 Task: Create a due date automation trigger when advanced on, on the wednesday after a card is due add basic not assigned to anyone at 11:00 AM.
Action: Mouse moved to (1050, 84)
Screenshot: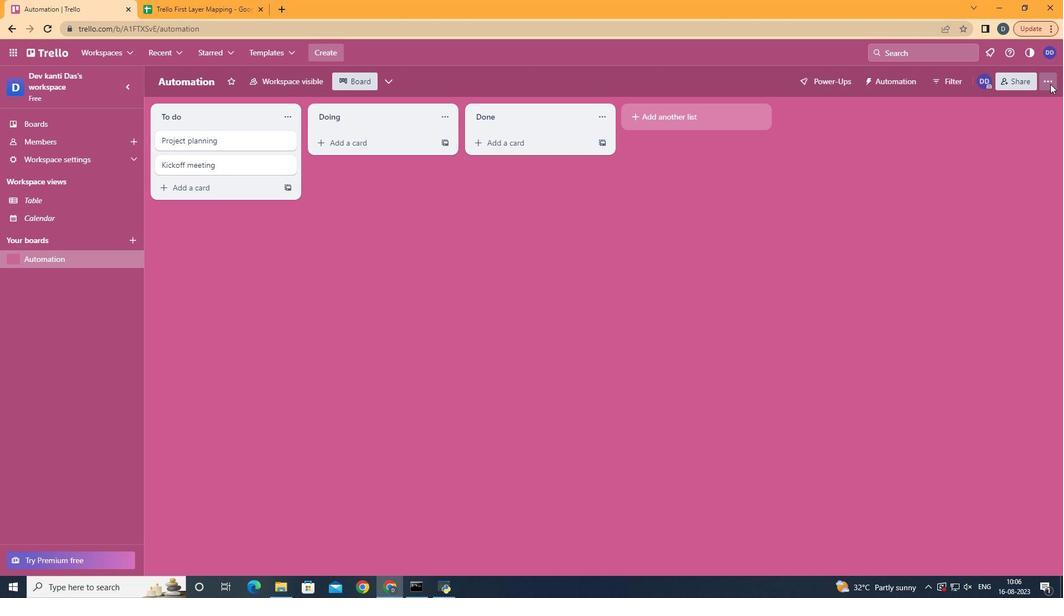 
Action: Mouse pressed left at (1050, 84)
Screenshot: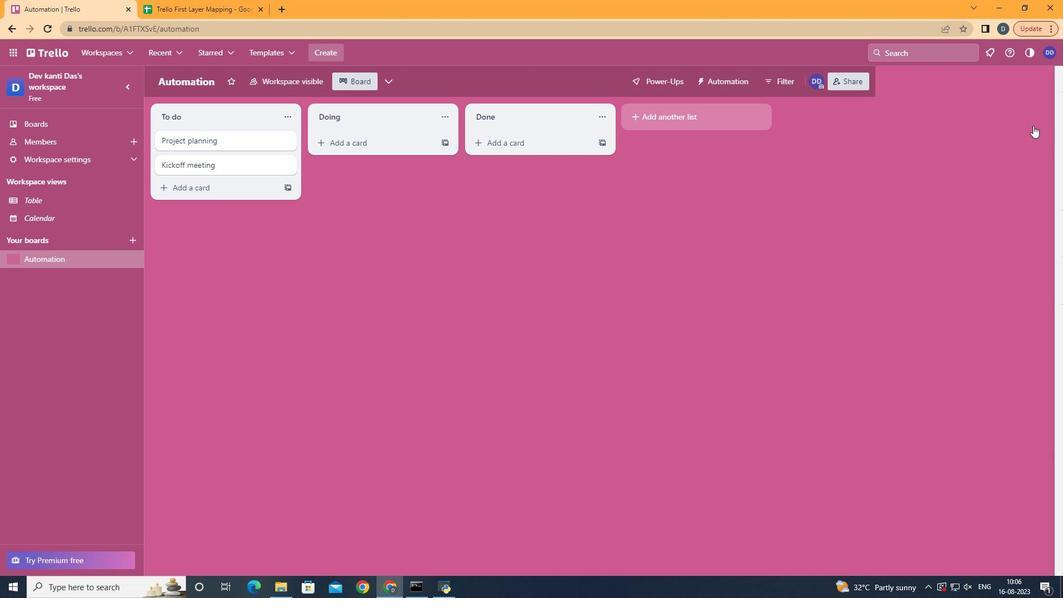
Action: Mouse moved to (939, 228)
Screenshot: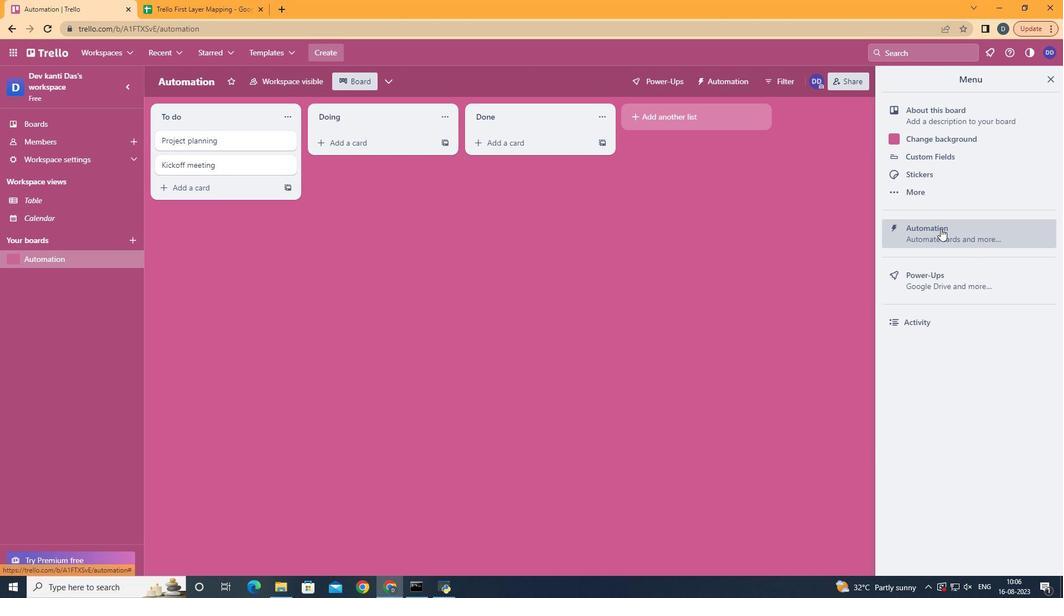 
Action: Mouse pressed left at (939, 228)
Screenshot: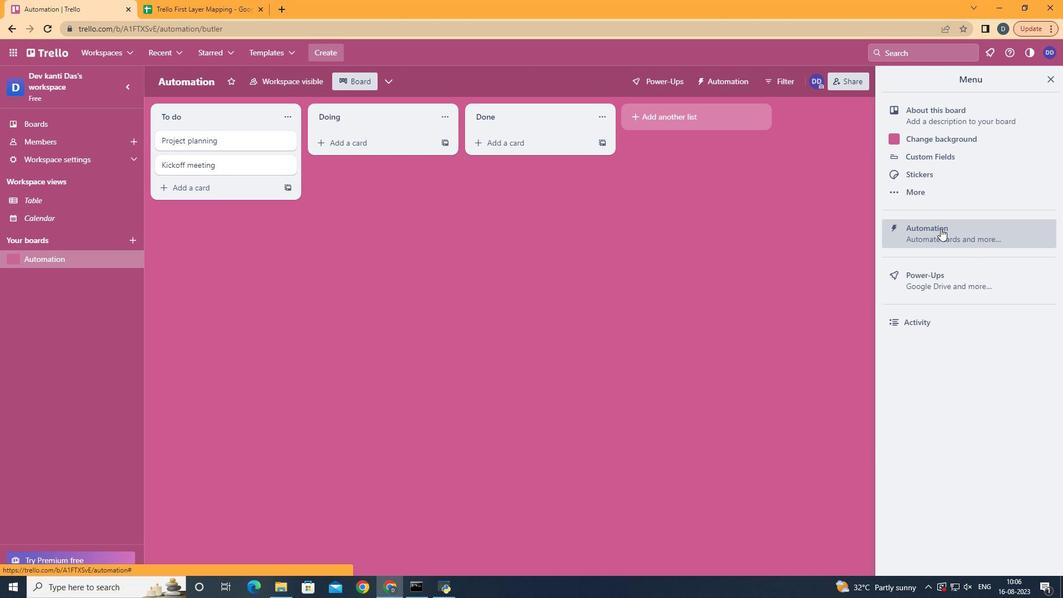 
Action: Mouse moved to (201, 226)
Screenshot: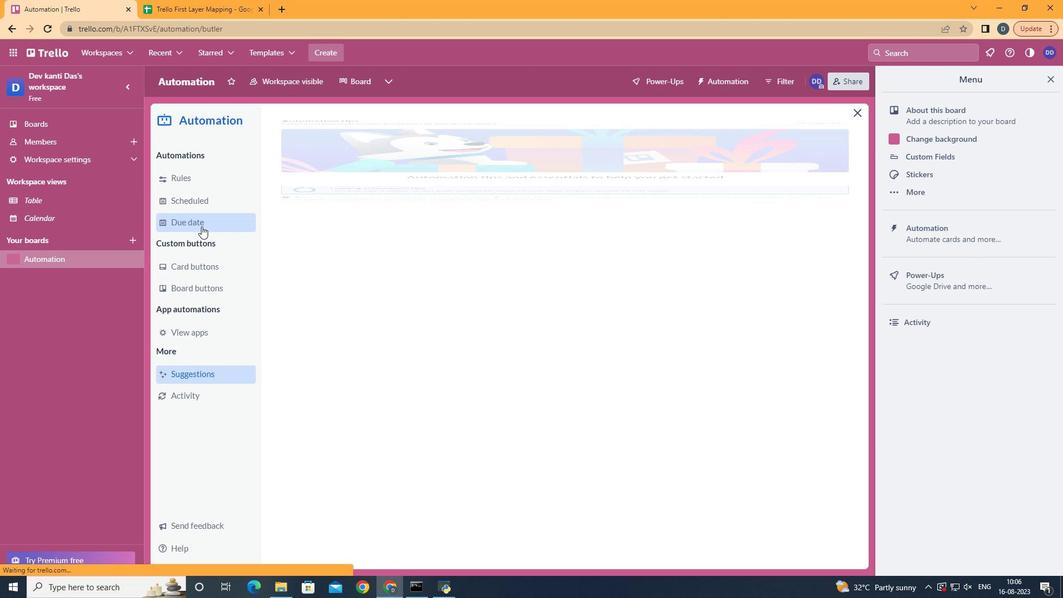 
Action: Mouse pressed left at (201, 226)
Screenshot: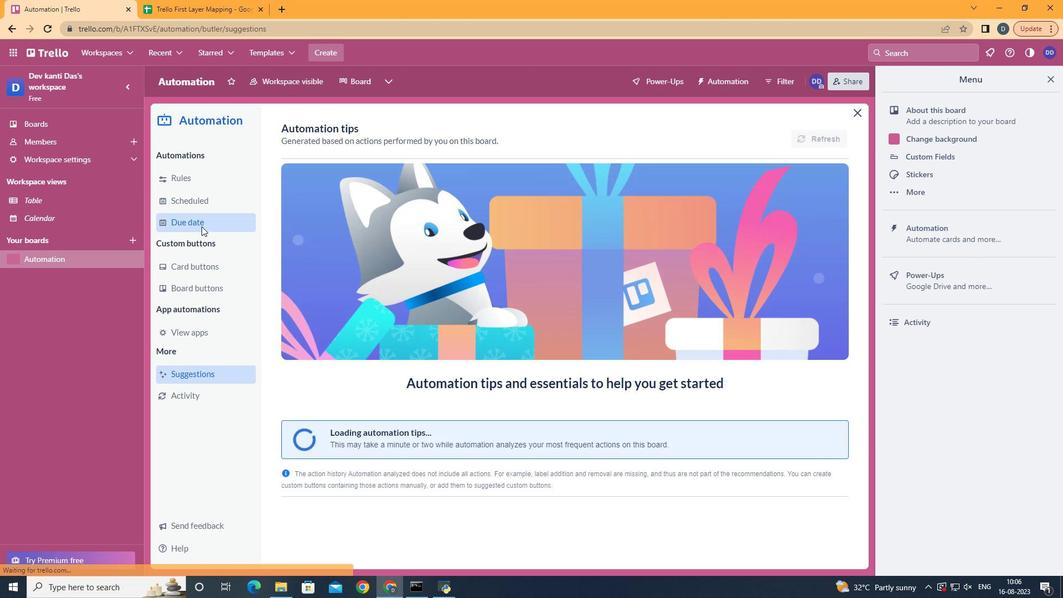 
Action: Mouse moved to (761, 137)
Screenshot: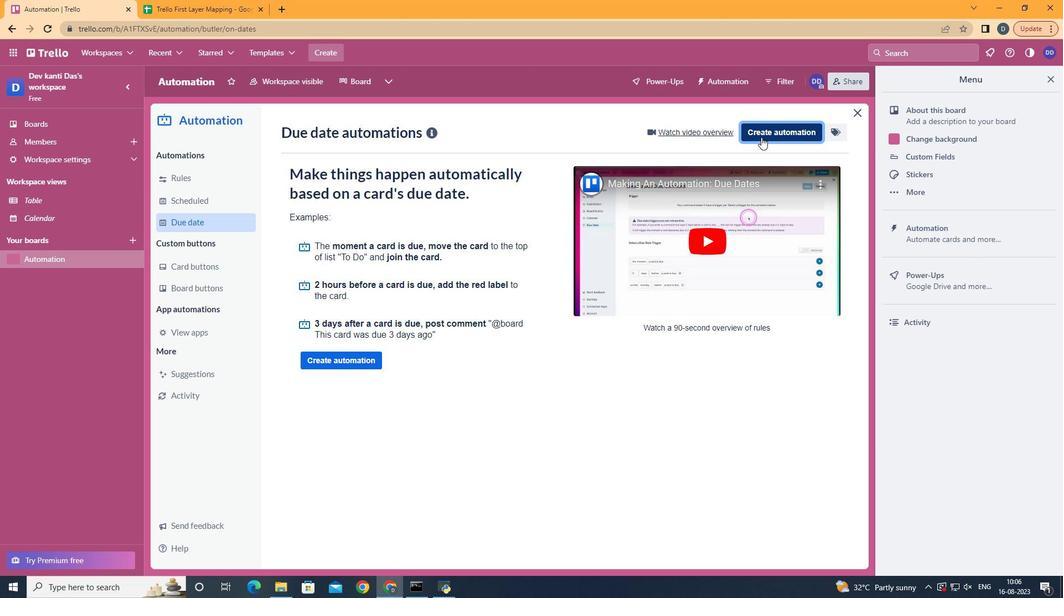 
Action: Mouse pressed left at (761, 137)
Screenshot: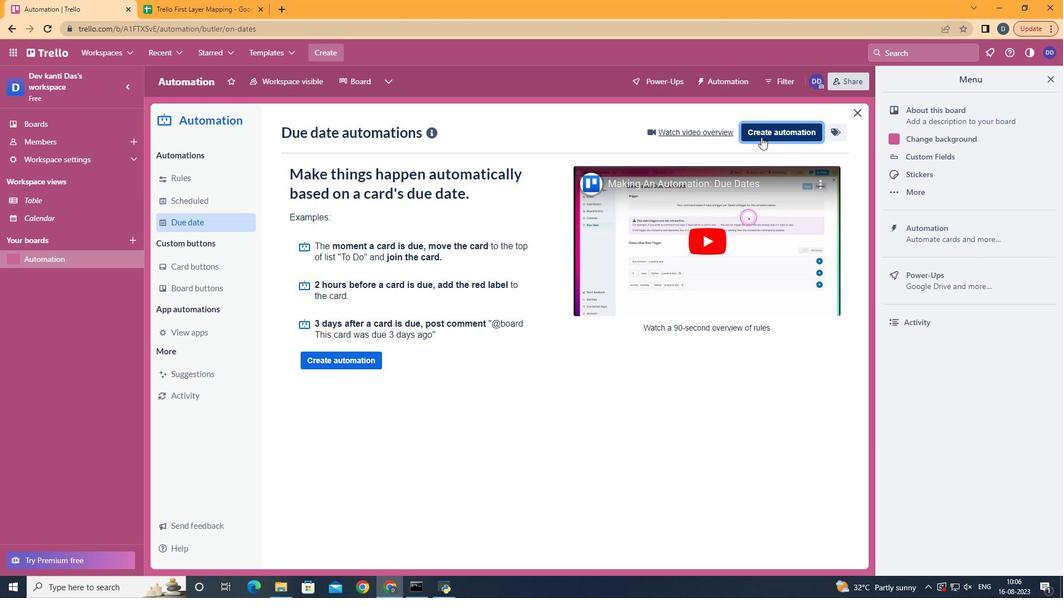 
Action: Mouse moved to (574, 235)
Screenshot: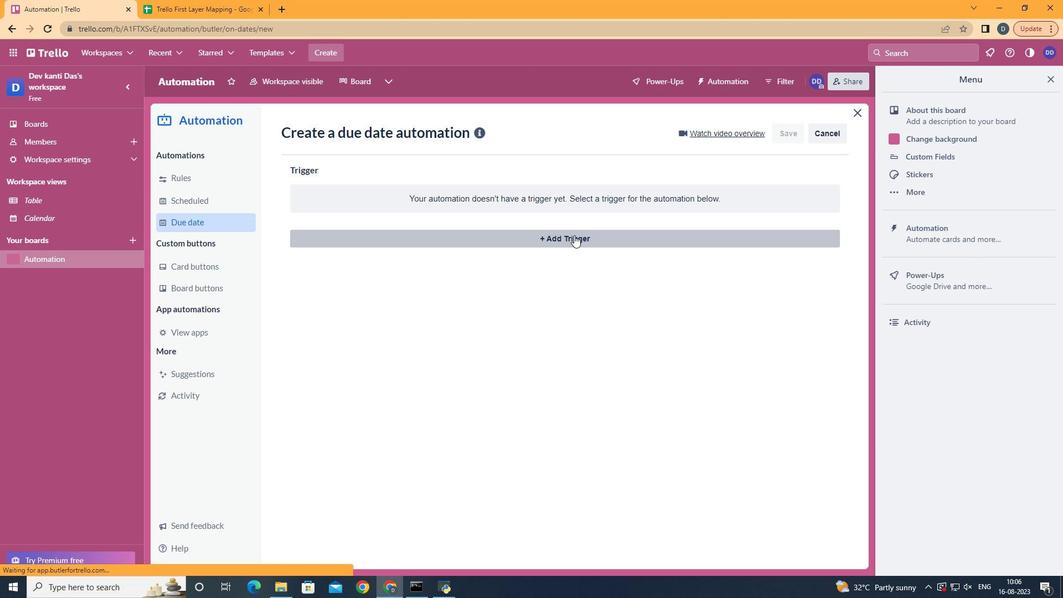 
Action: Mouse pressed left at (574, 235)
Screenshot: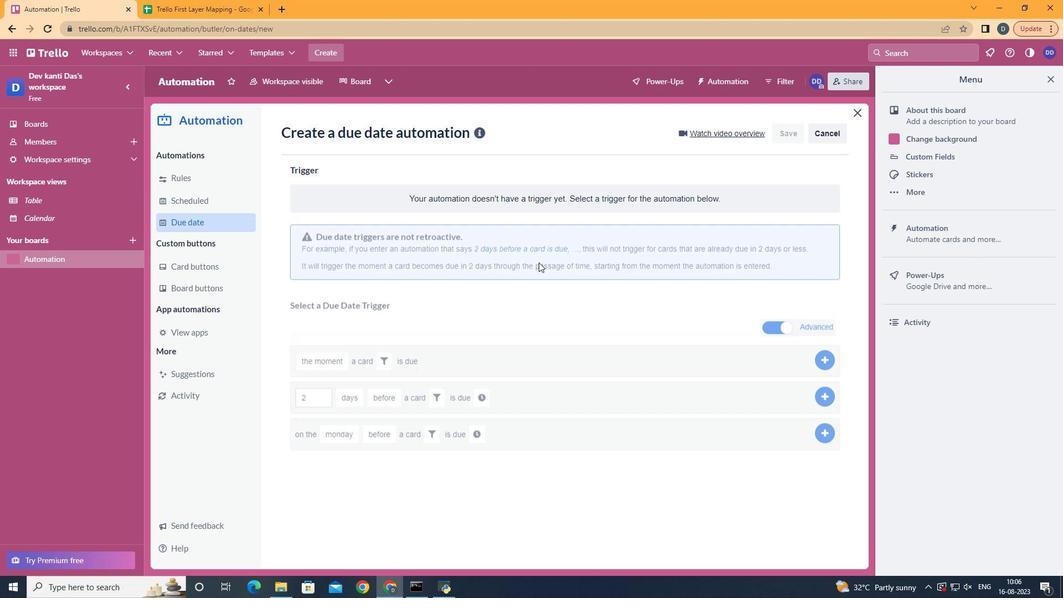 
Action: Mouse moved to (350, 332)
Screenshot: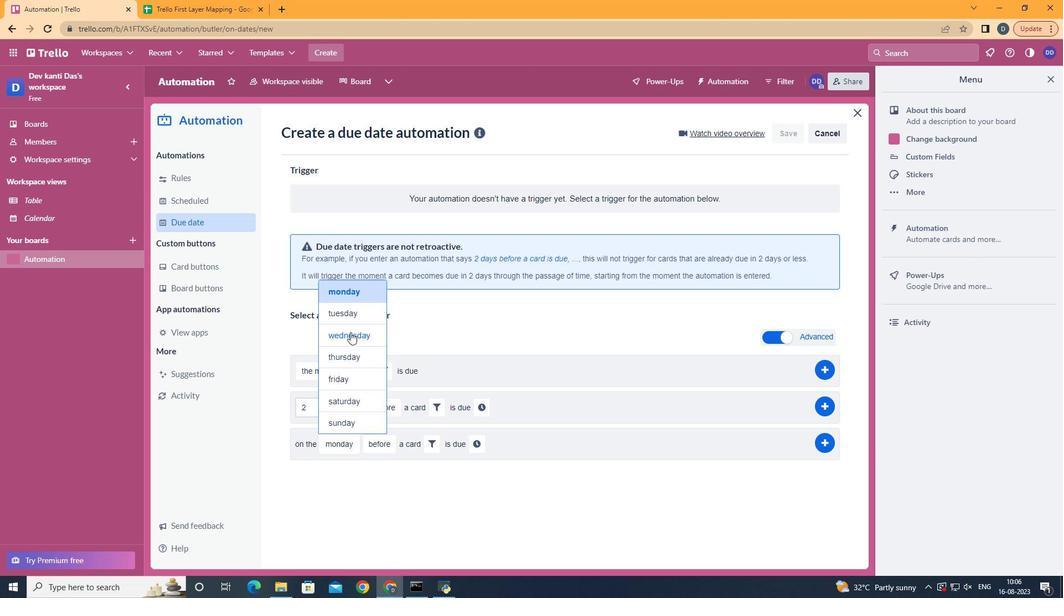 
Action: Mouse pressed left at (350, 332)
Screenshot: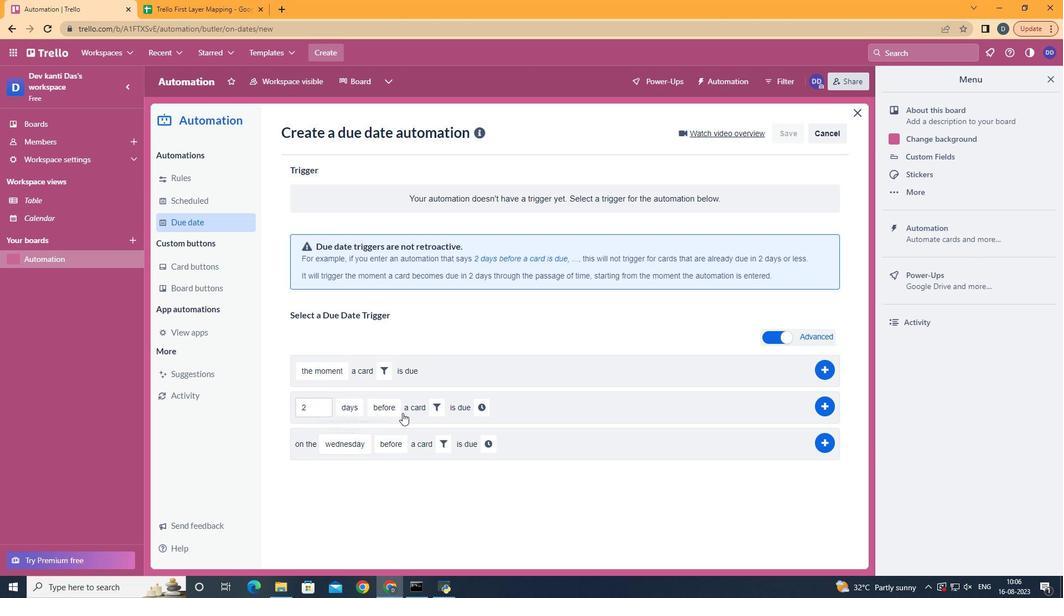 
Action: Mouse moved to (404, 486)
Screenshot: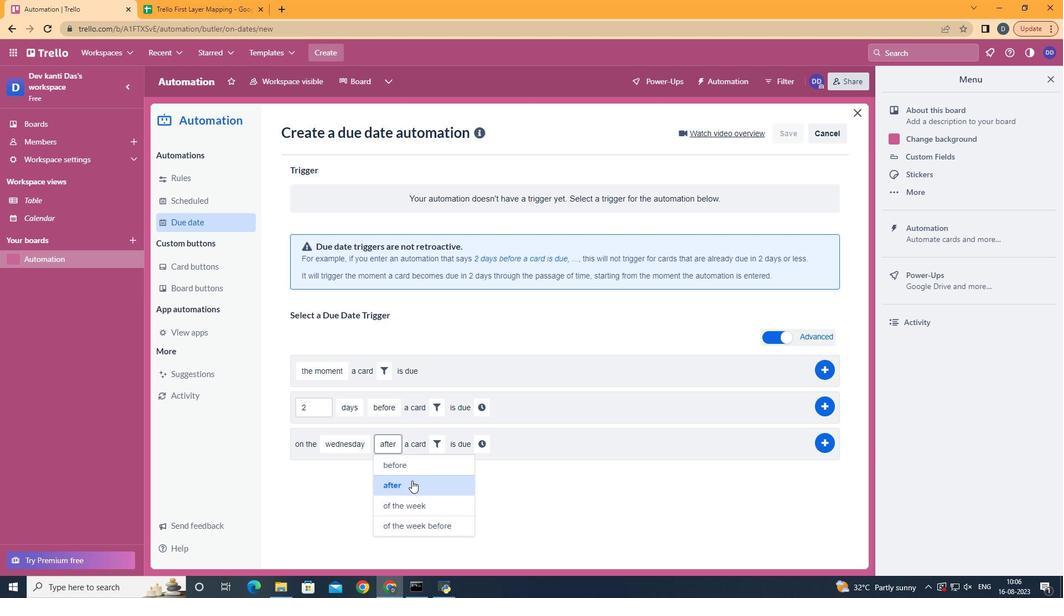 
Action: Mouse pressed left at (404, 486)
Screenshot: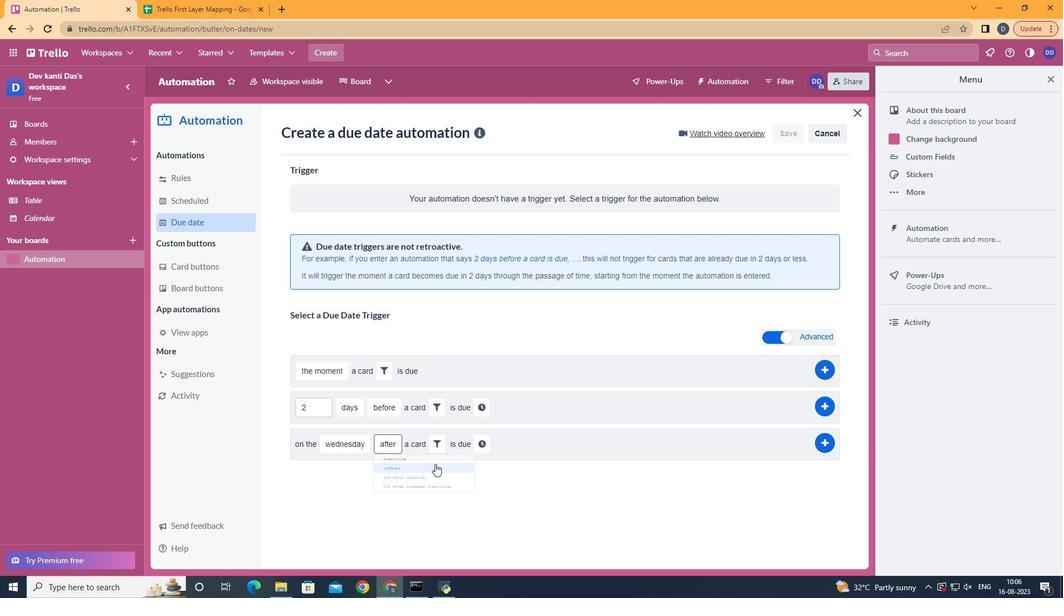
Action: Mouse moved to (440, 450)
Screenshot: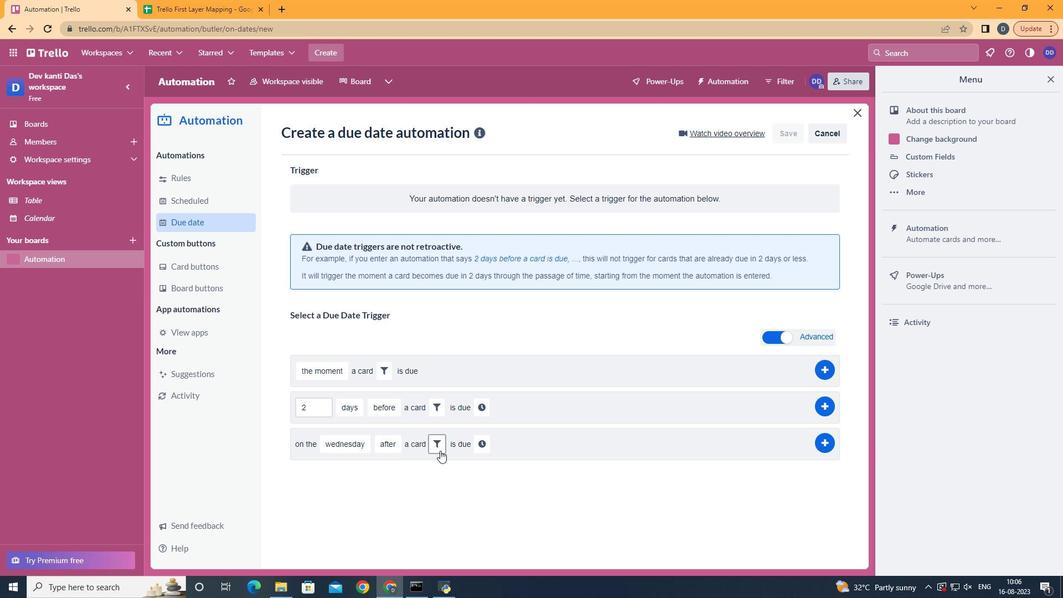 
Action: Mouse pressed left at (440, 450)
Screenshot: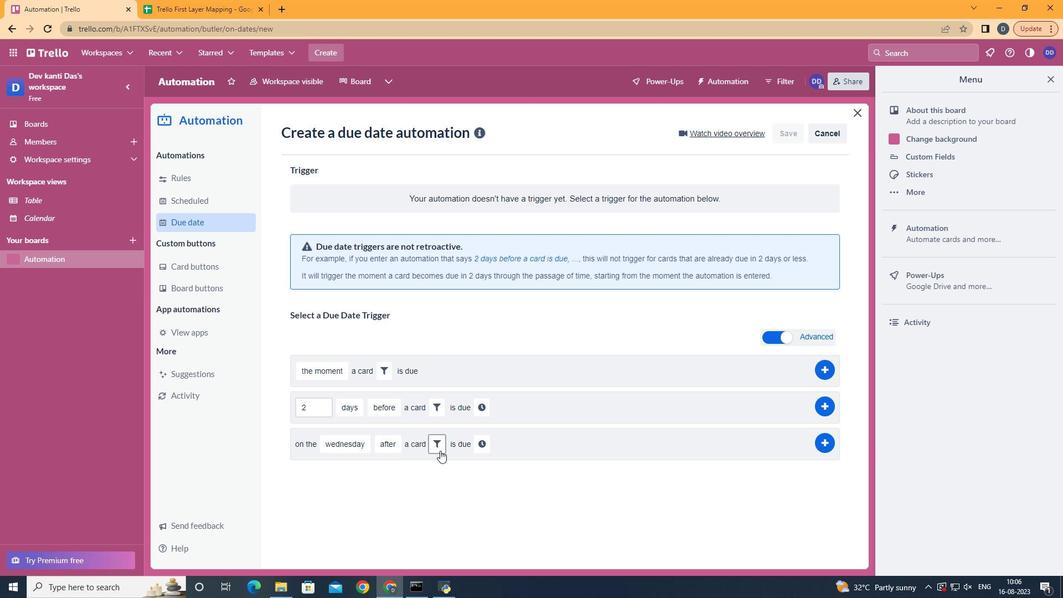 
Action: Mouse moved to (491, 484)
Screenshot: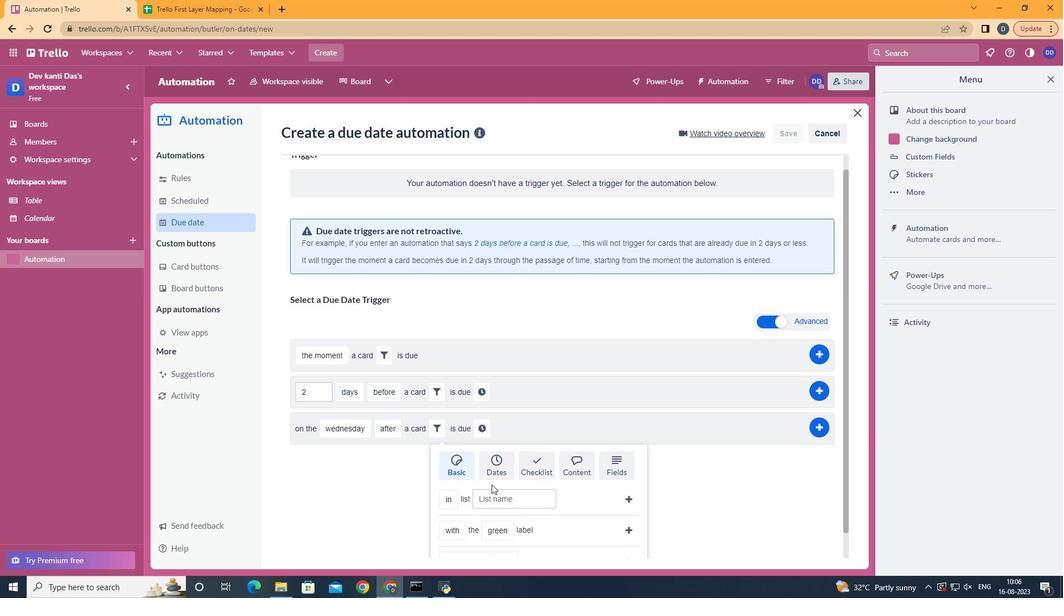 
Action: Mouse scrolled (491, 484) with delta (0, 0)
Screenshot: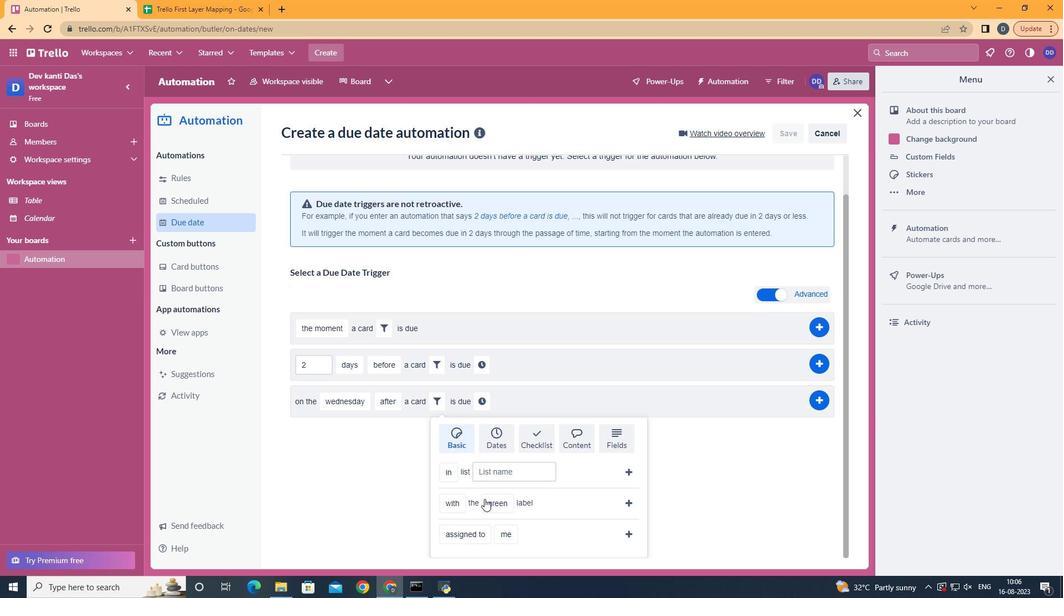
Action: Mouse scrolled (491, 484) with delta (0, 0)
Screenshot: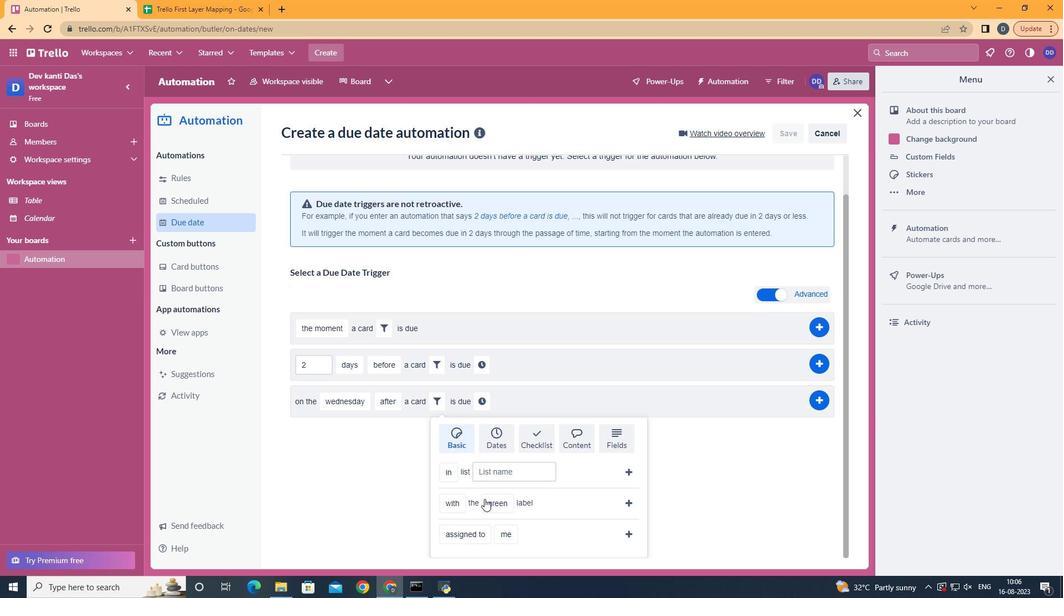 
Action: Mouse scrolled (491, 484) with delta (0, 0)
Screenshot: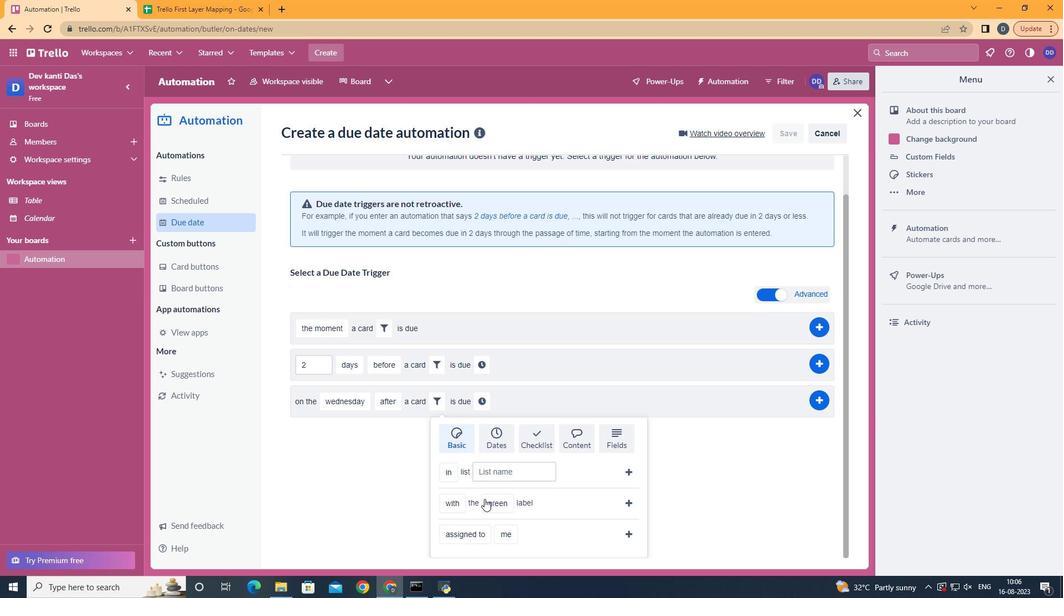 
Action: Mouse scrolled (491, 484) with delta (0, 0)
Screenshot: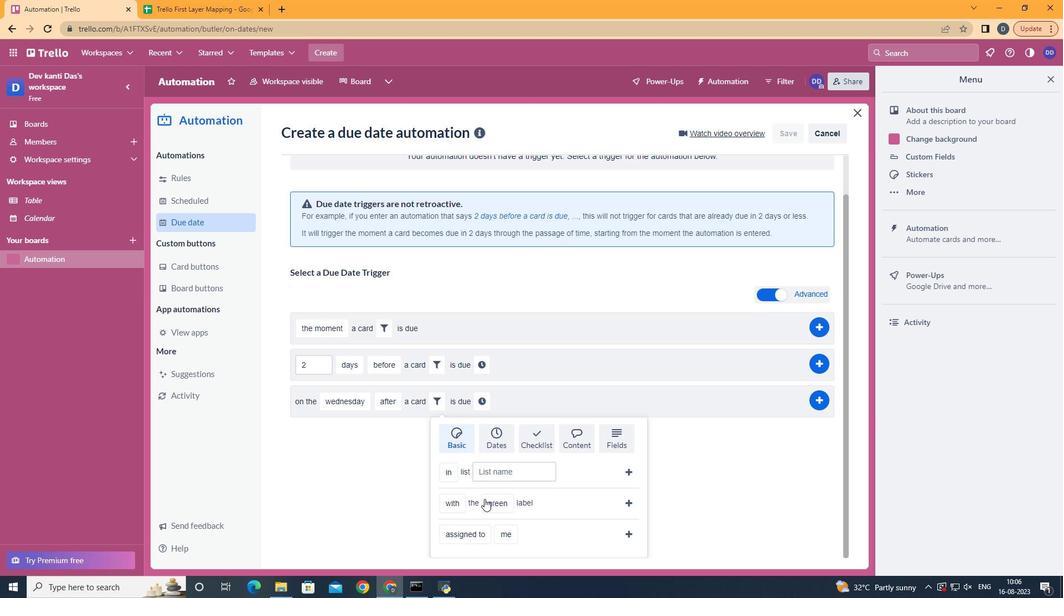
Action: Mouse scrolled (491, 484) with delta (0, 0)
Screenshot: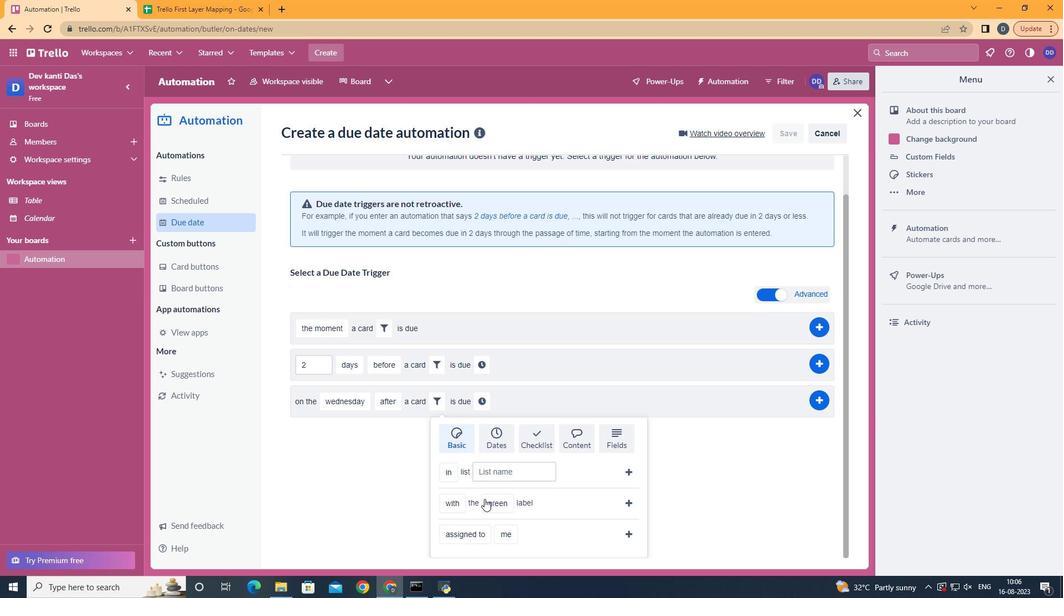 
Action: Mouse moved to (481, 511)
Screenshot: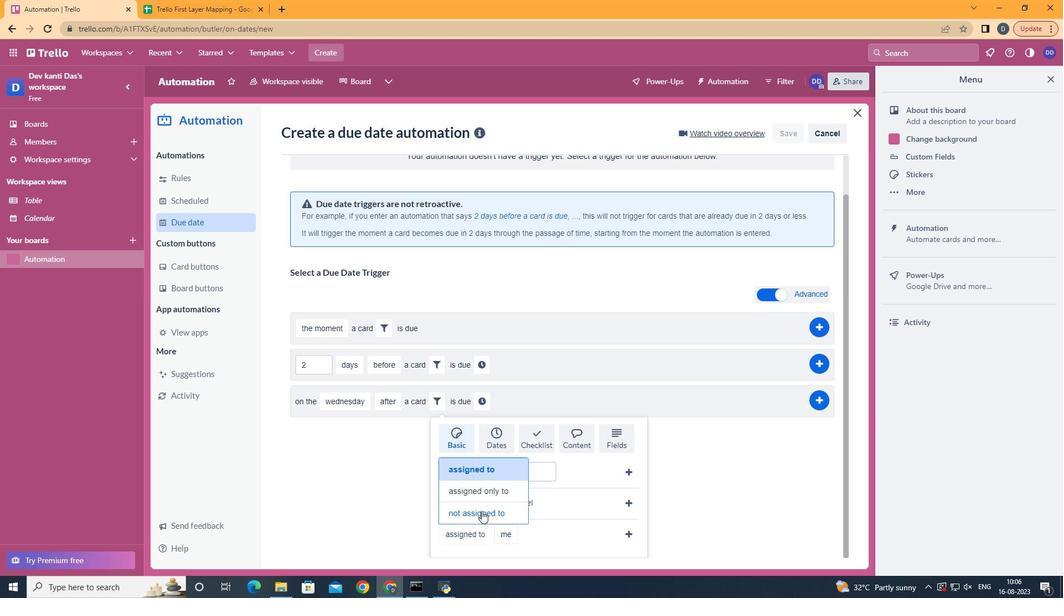 
Action: Mouse pressed left at (481, 511)
Screenshot: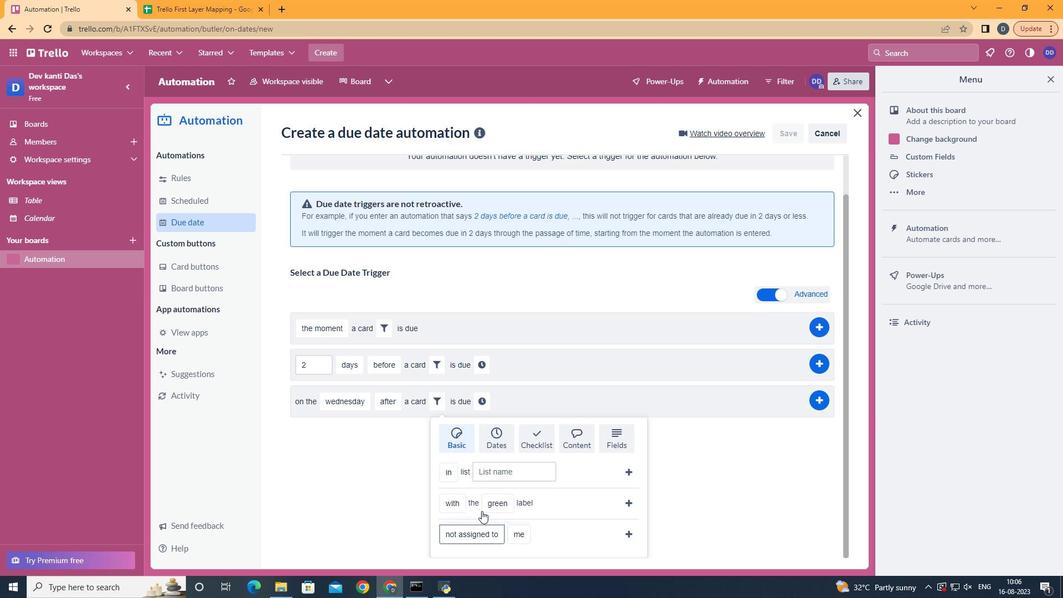 
Action: Mouse moved to (526, 486)
Screenshot: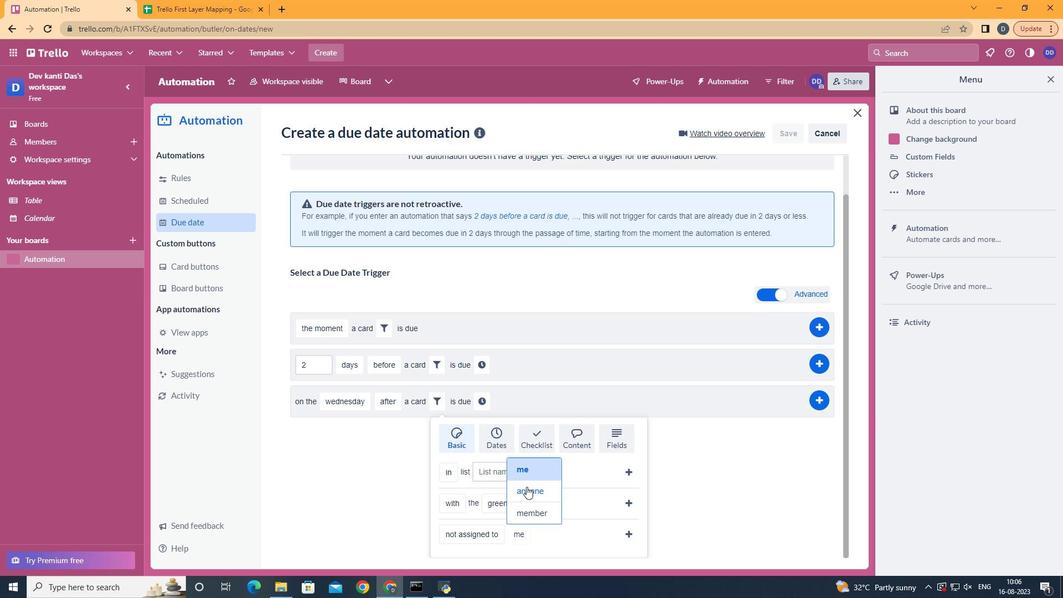 
Action: Mouse pressed left at (526, 486)
Screenshot: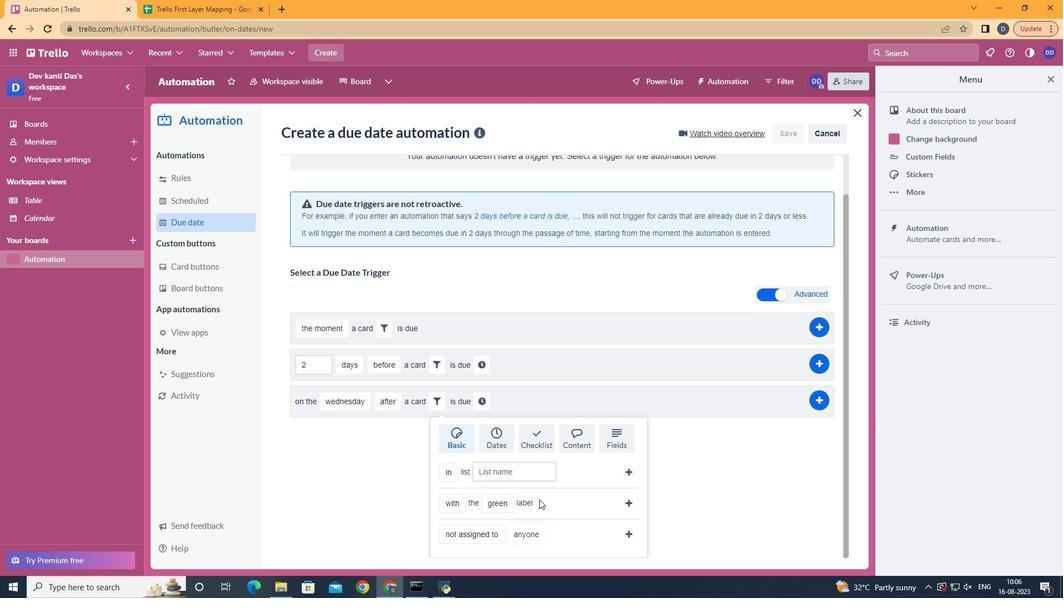 
Action: Mouse moved to (624, 527)
Screenshot: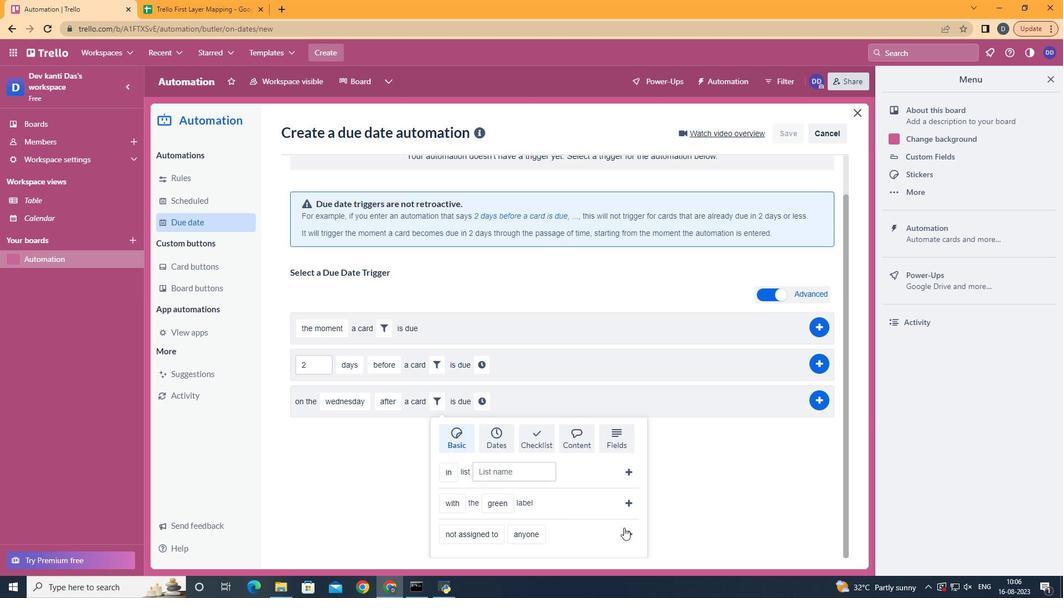 
Action: Mouse pressed left at (624, 527)
Screenshot: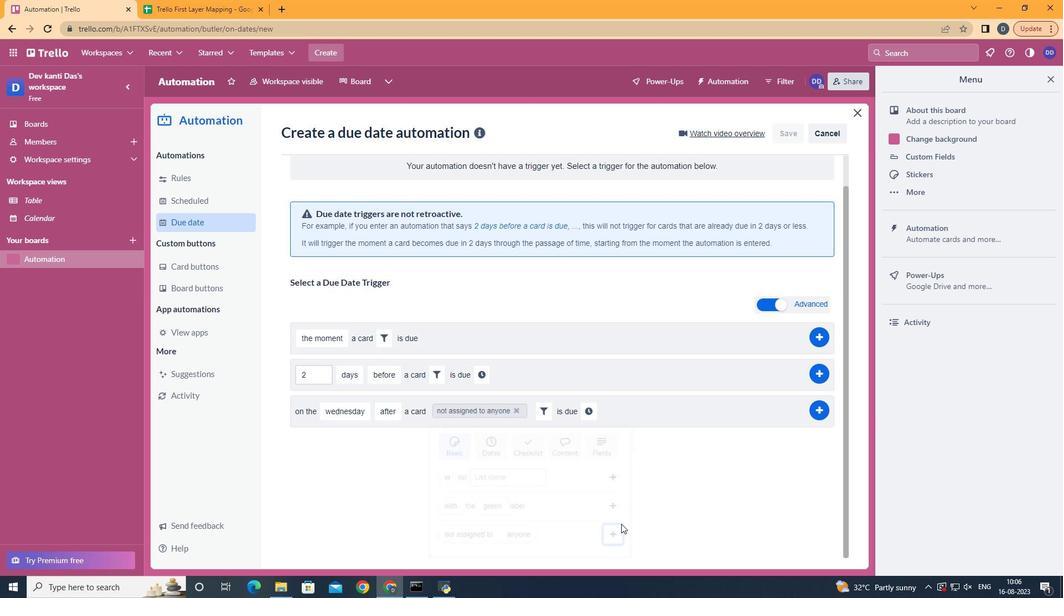 
Action: Mouse moved to (589, 449)
Screenshot: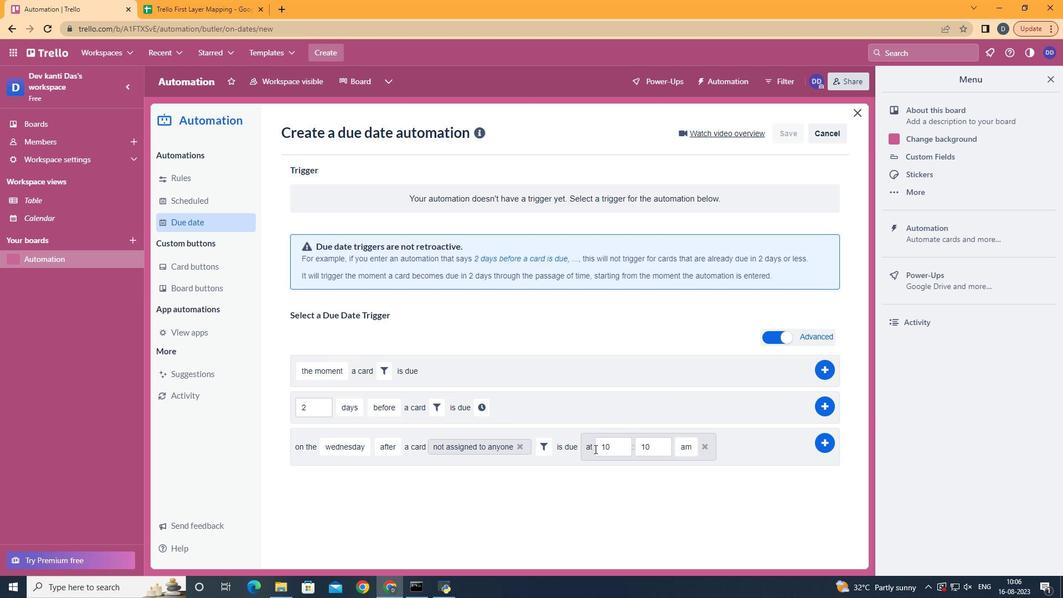 
Action: Mouse pressed left at (589, 449)
Screenshot: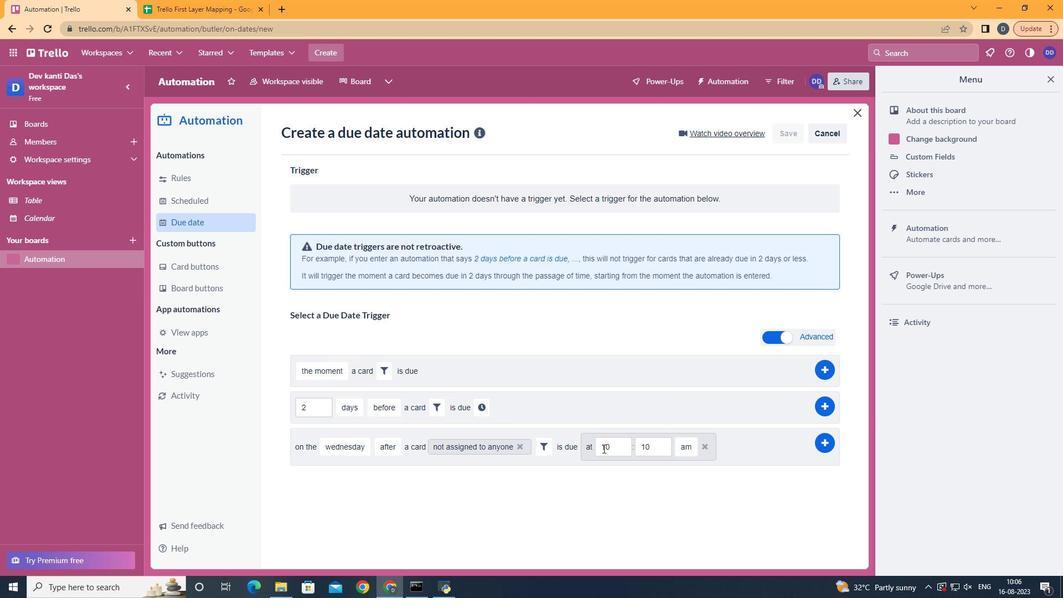 
Action: Mouse moved to (615, 448)
Screenshot: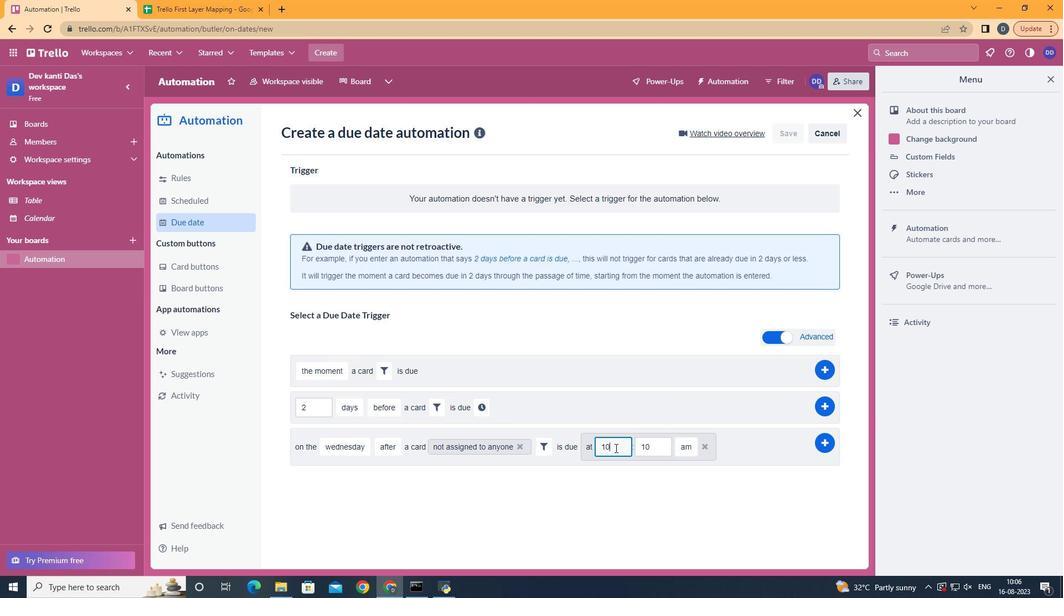 
Action: Mouse pressed left at (615, 448)
Screenshot: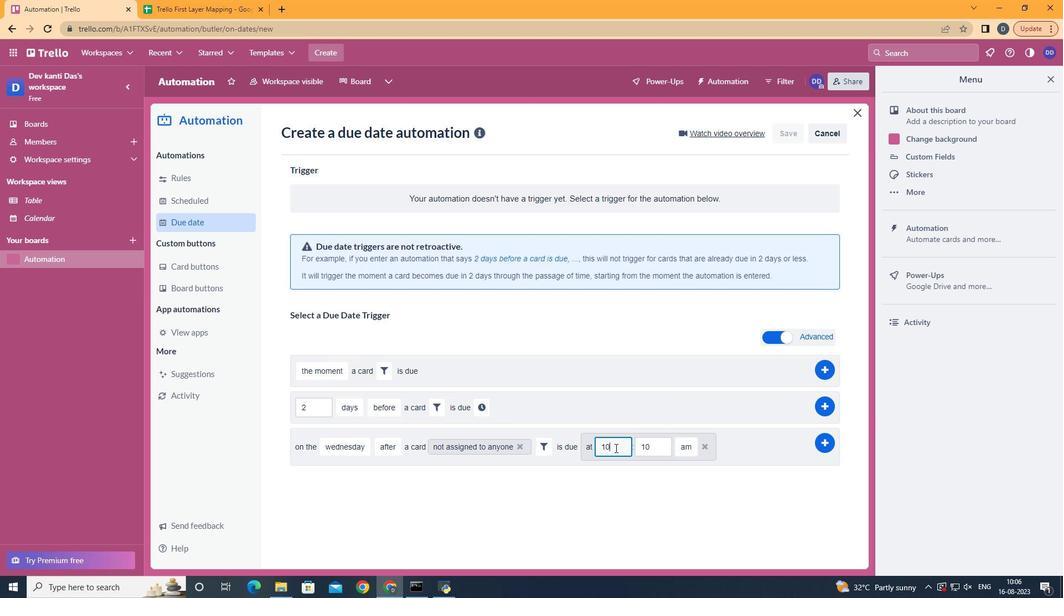 
Action: Key pressed <Key.backspace>1
Screenshot: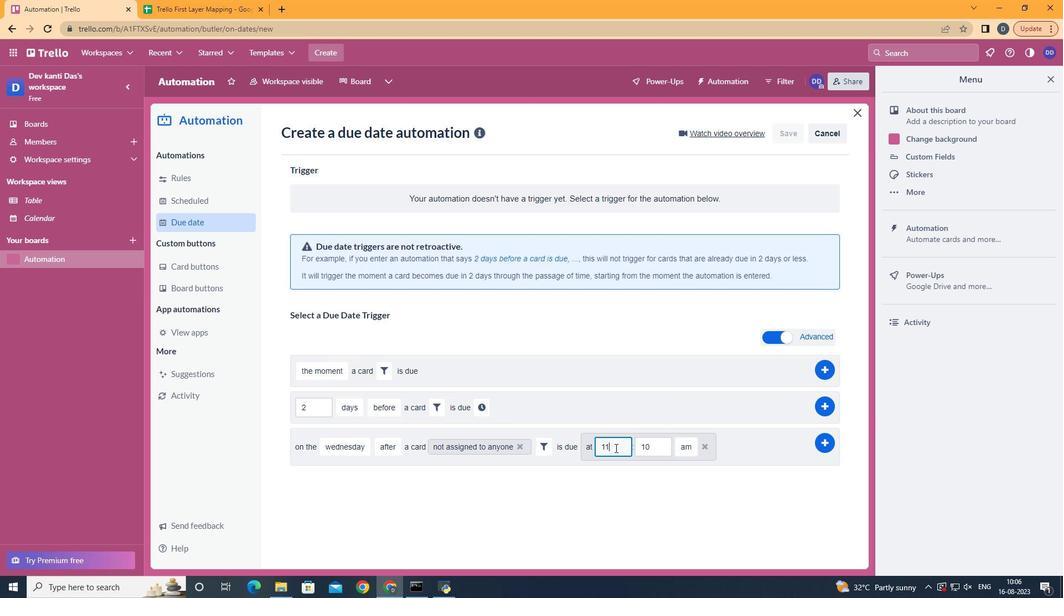
Action: Mouse moved to (657, 446)
Screenshot: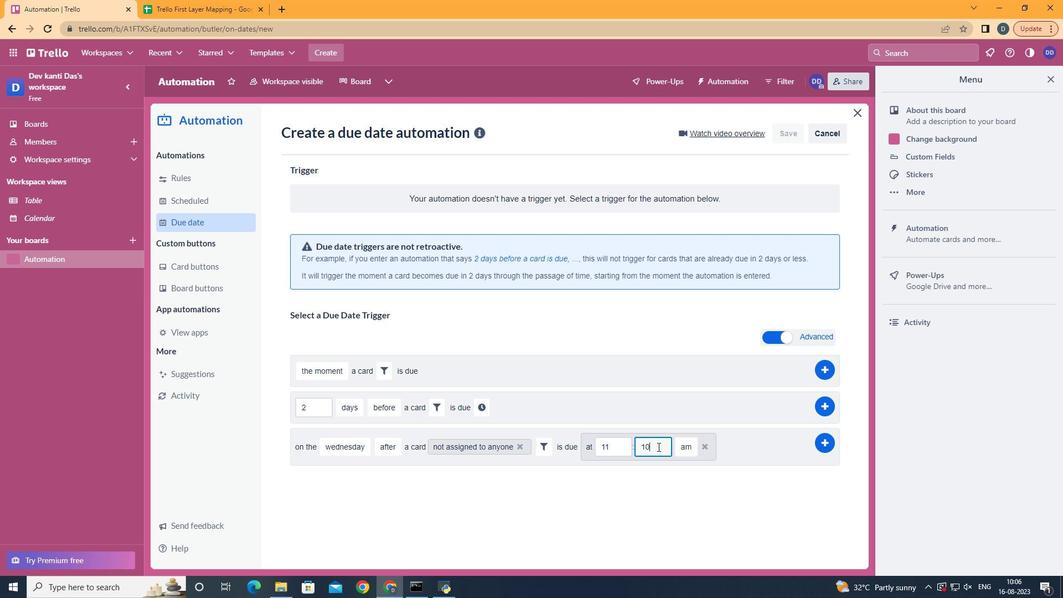 
Action: Mouse pressed left at (657, 446)
Screenshot: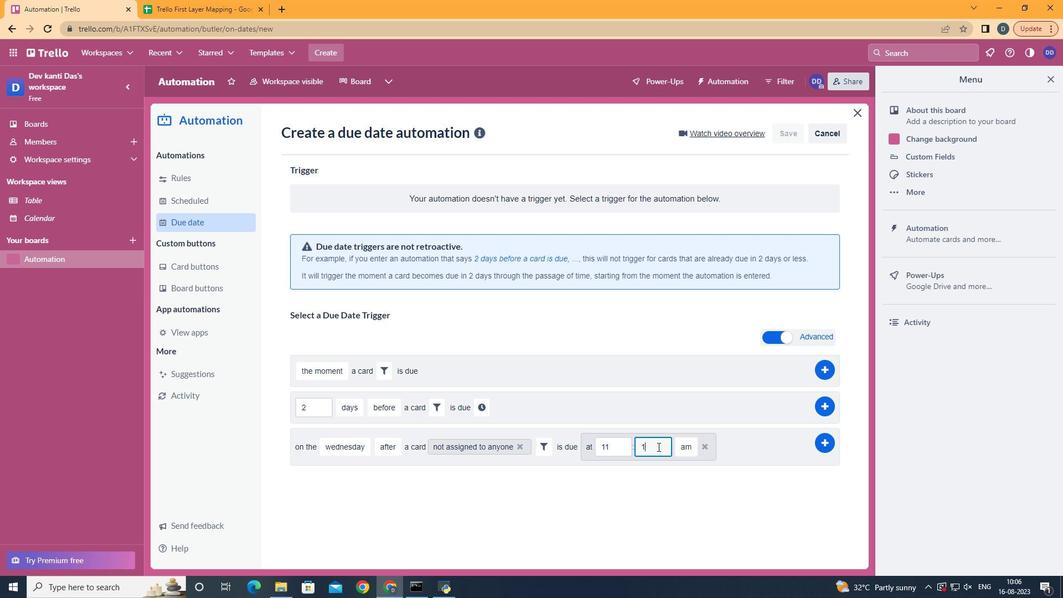 
Action: Mouse moved to (658, 446)
Screenshot: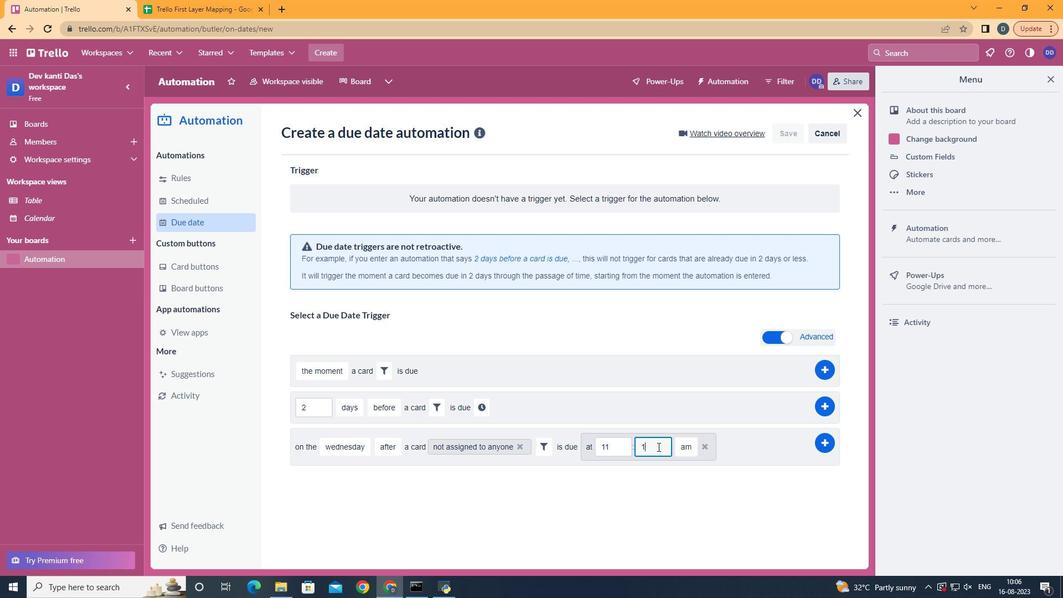 
Action: Key pressed <Key.backspace><Key.backspace>00
Screenshot: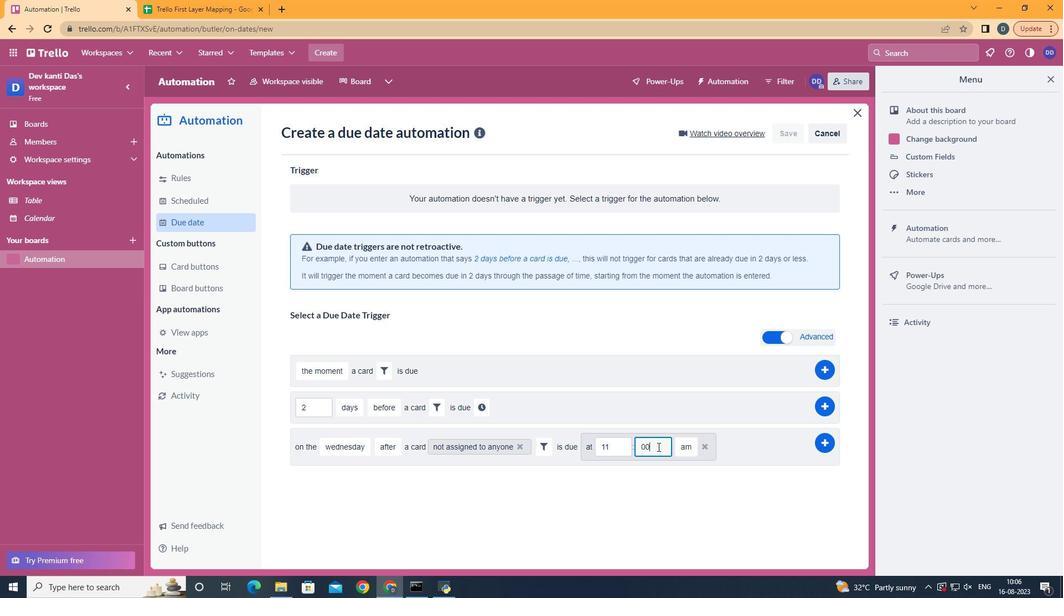 
Action: Mouse moved to (815, 442)
Screenshot: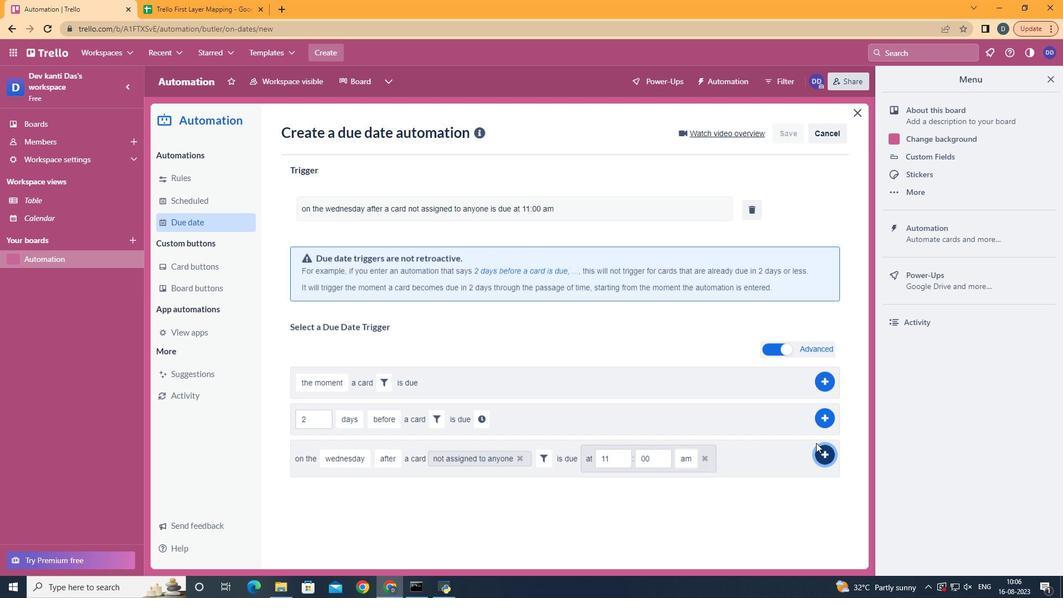 
Action: Mouse pressed left at (815, 442)
Screenshot: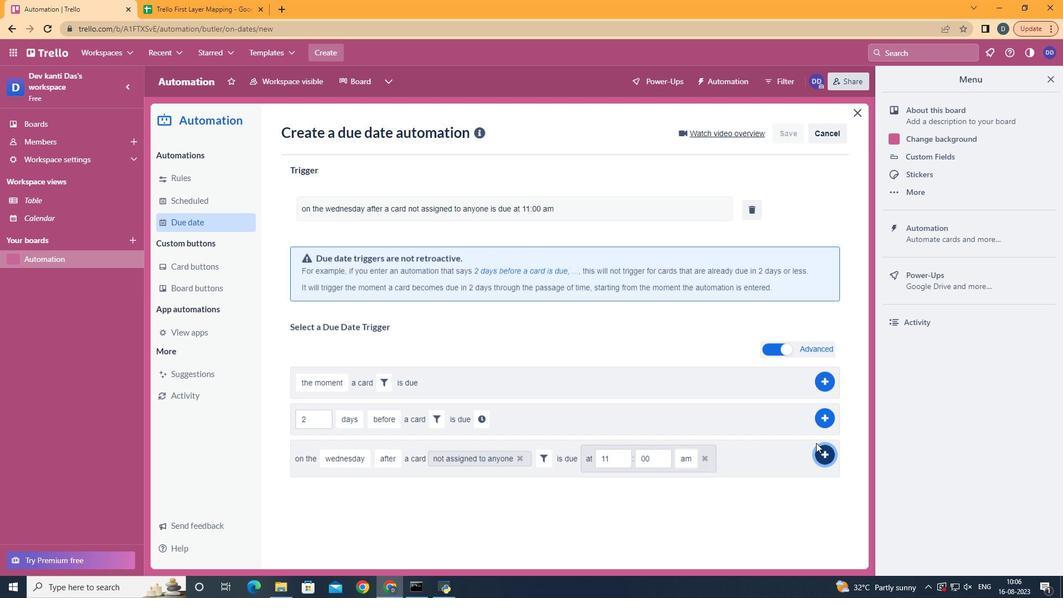 
Action: Mouse moved to (816, 443)
Screenshot: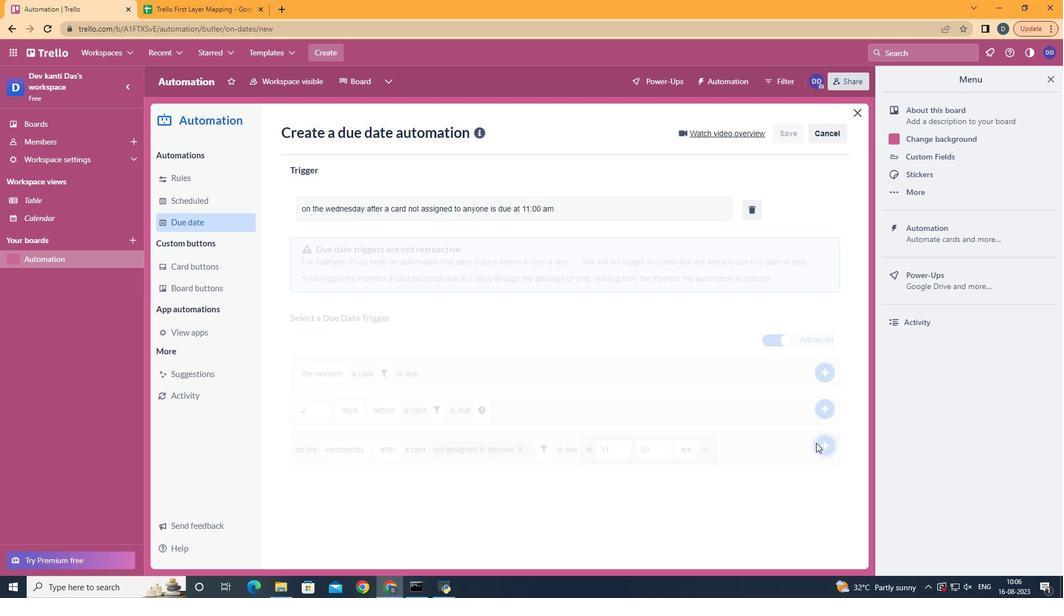 
